 Task: Create a due date automation trigger when advanced on, on the monday of the week before a card is due add dates without an incomplete due date at 11:00 AM.
Action: Mouse moved to (1113, 88)
Screenshot: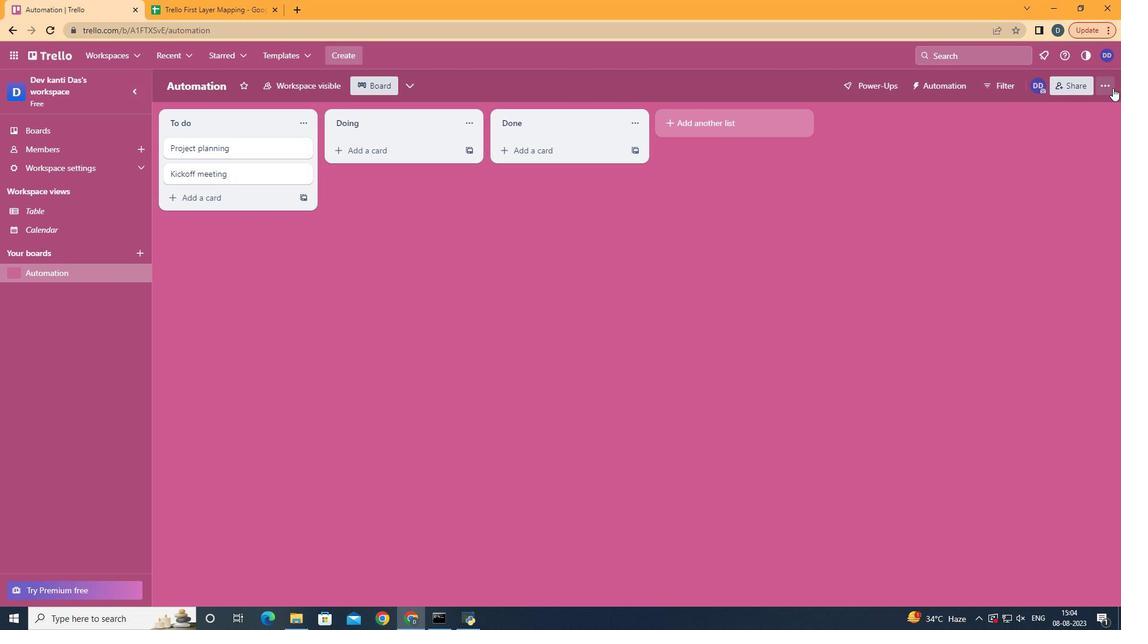 
Action: Mouse pressed left at (1113, 88)
Screenshot: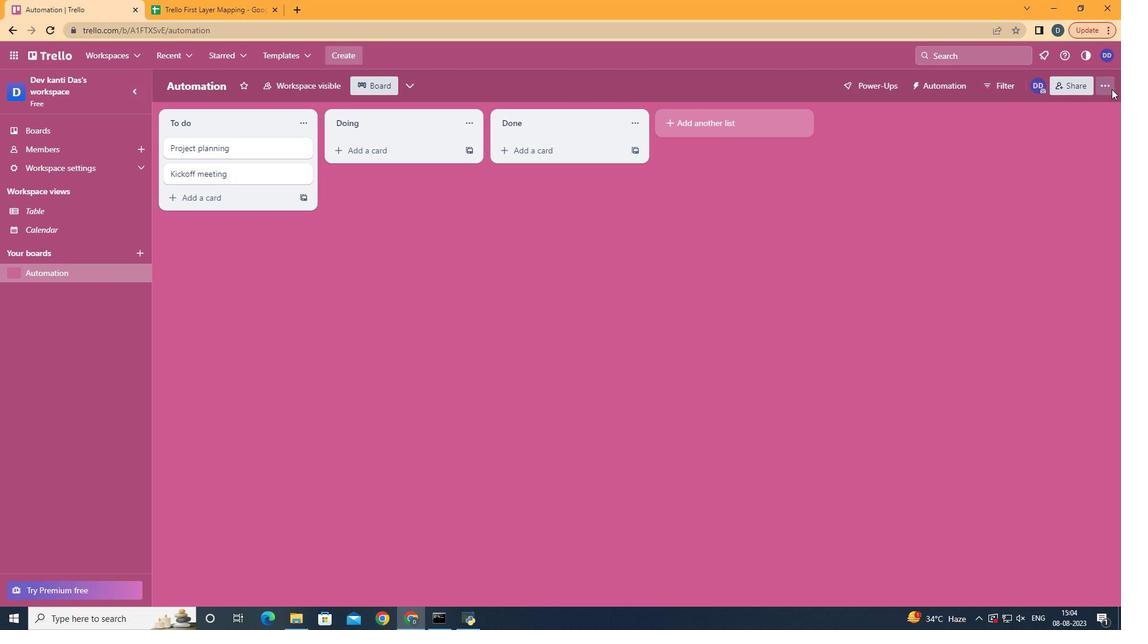 
Action: Mouse moved to (1019, 237)
Screenshot: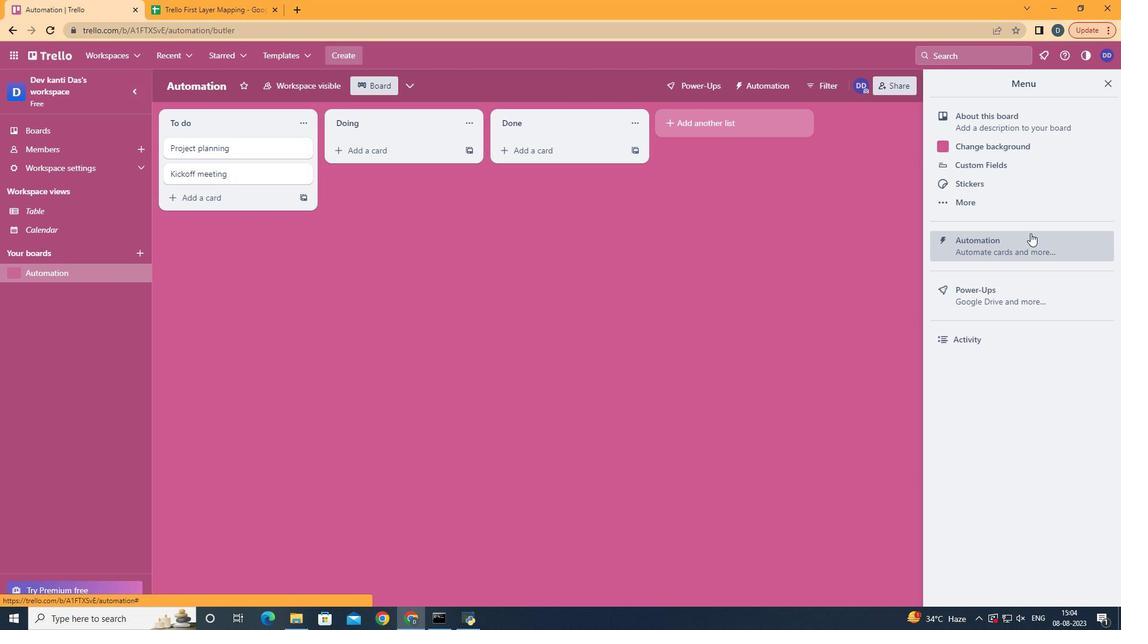 
Action: Mouse pressed left at (1019, 237)
Screenshot: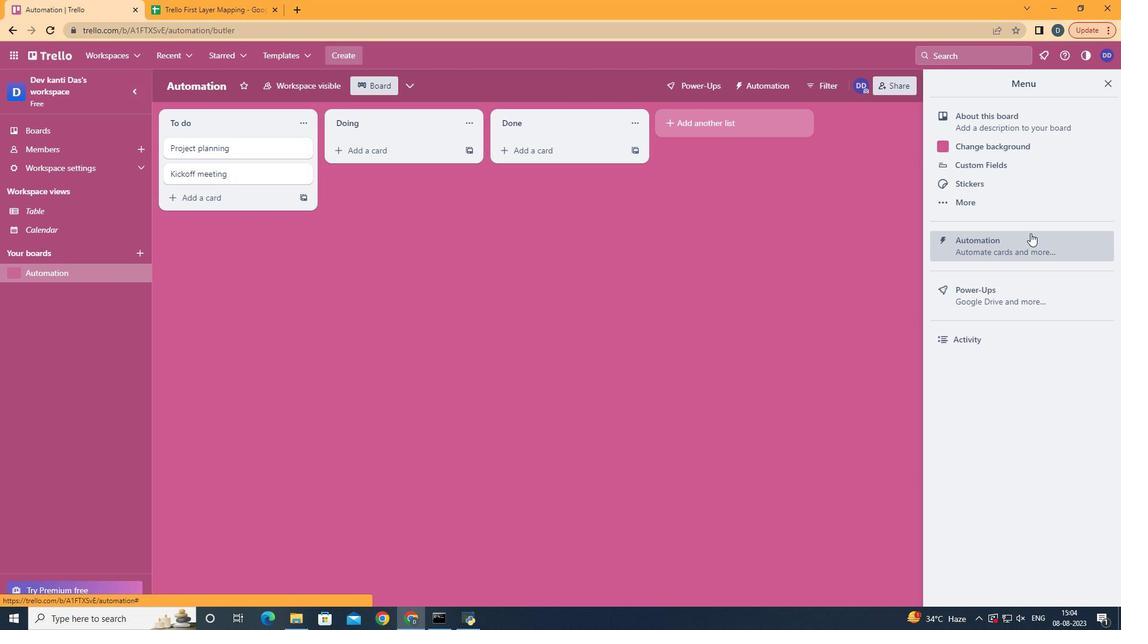 
Action: Mouse moved to (213, 230)
Screenshot: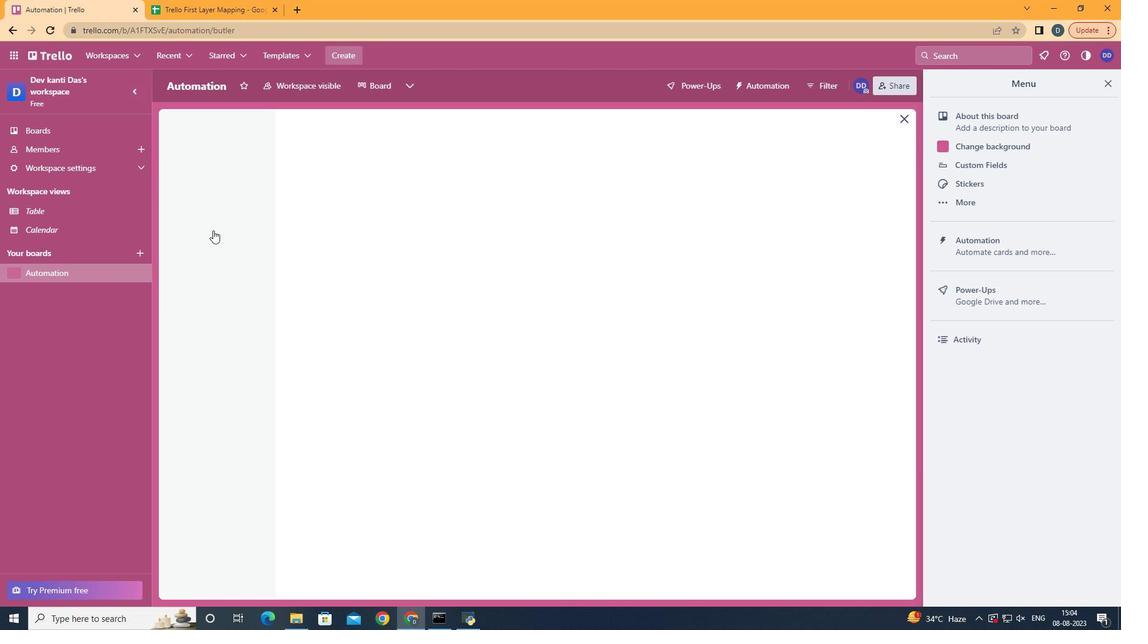 
Action: Mouse pressed left at (213, 230)
Screenshot: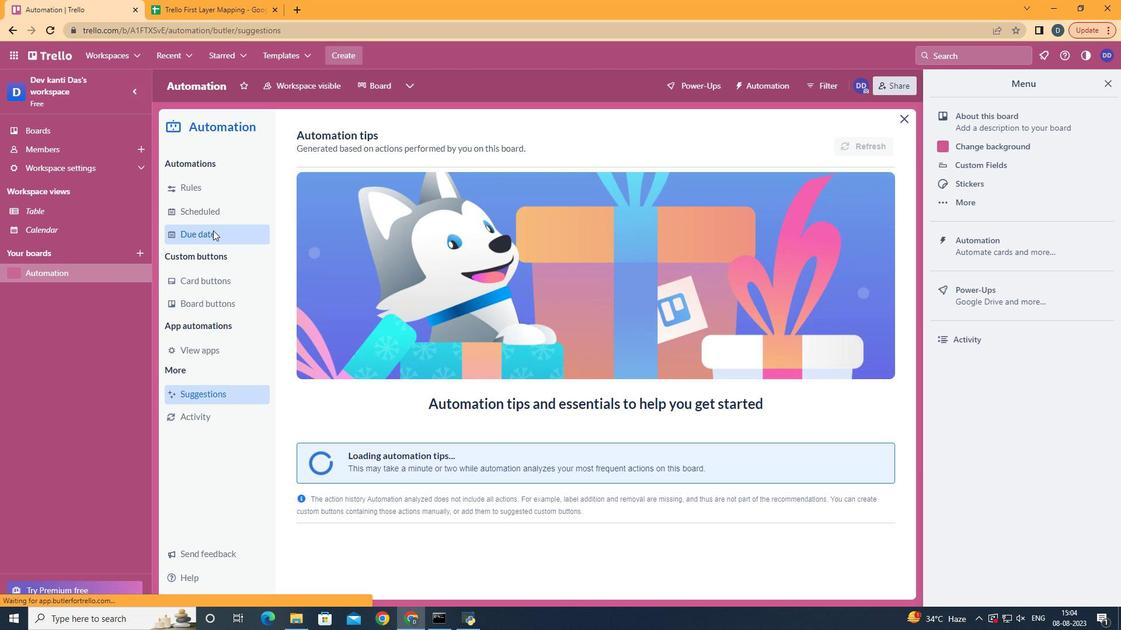 
Action: Mouse moved to (809, 139)
Screenshot: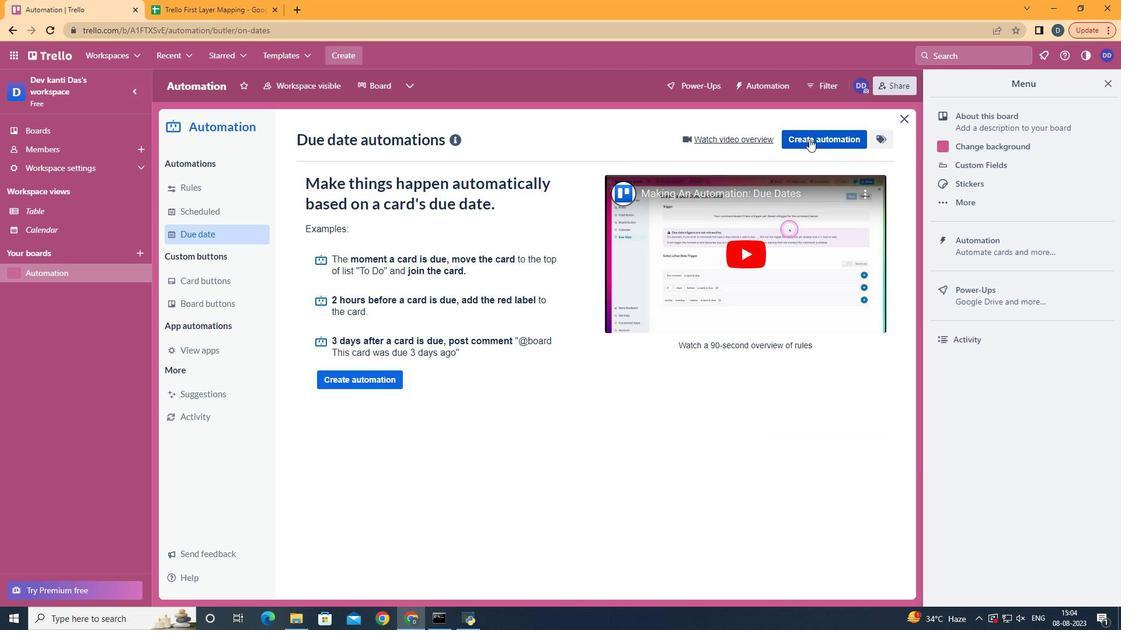 
Action: Mouse pressed left at (809, 139)
Screenshot: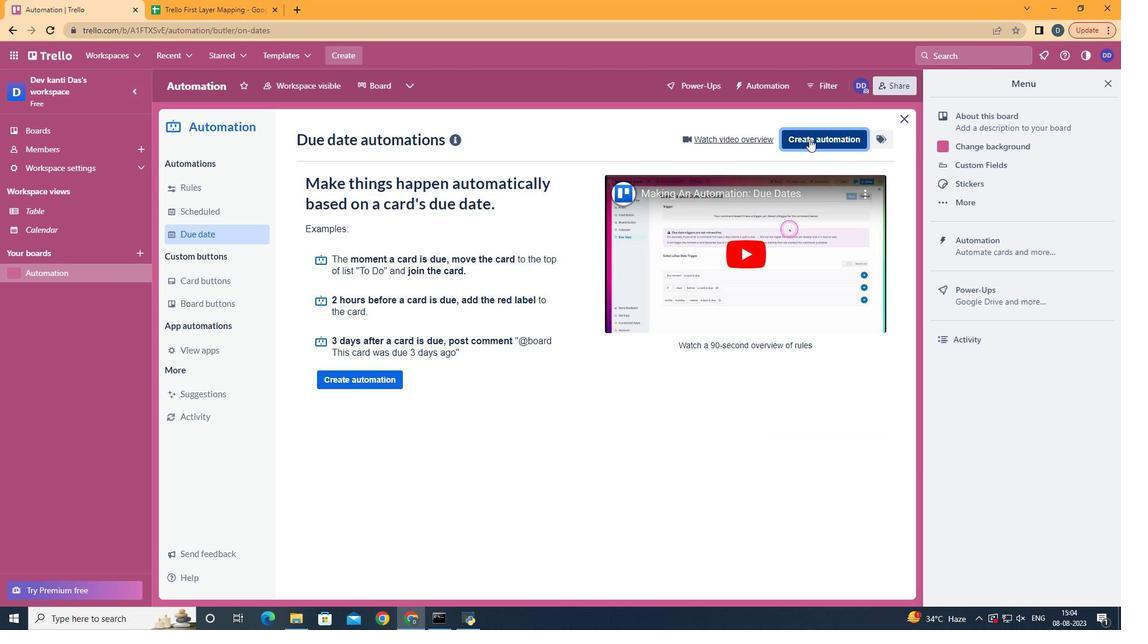 
Action: Mouse moved to (646, 248)
Screenshot: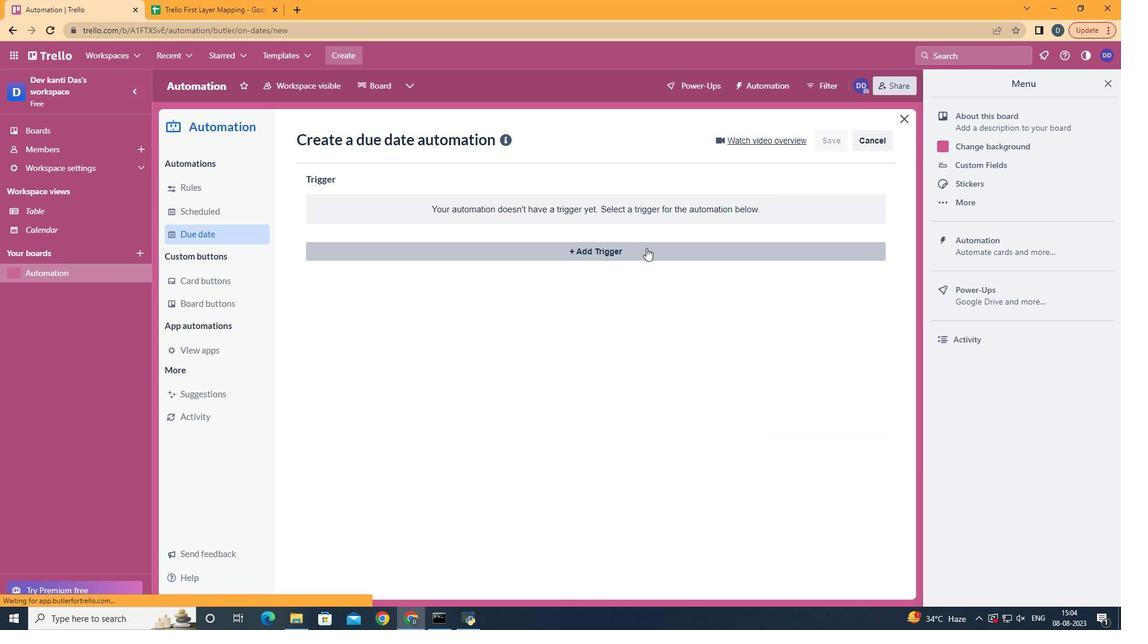 
Action: Mouse pressed left at (646, 248)
Screenshot: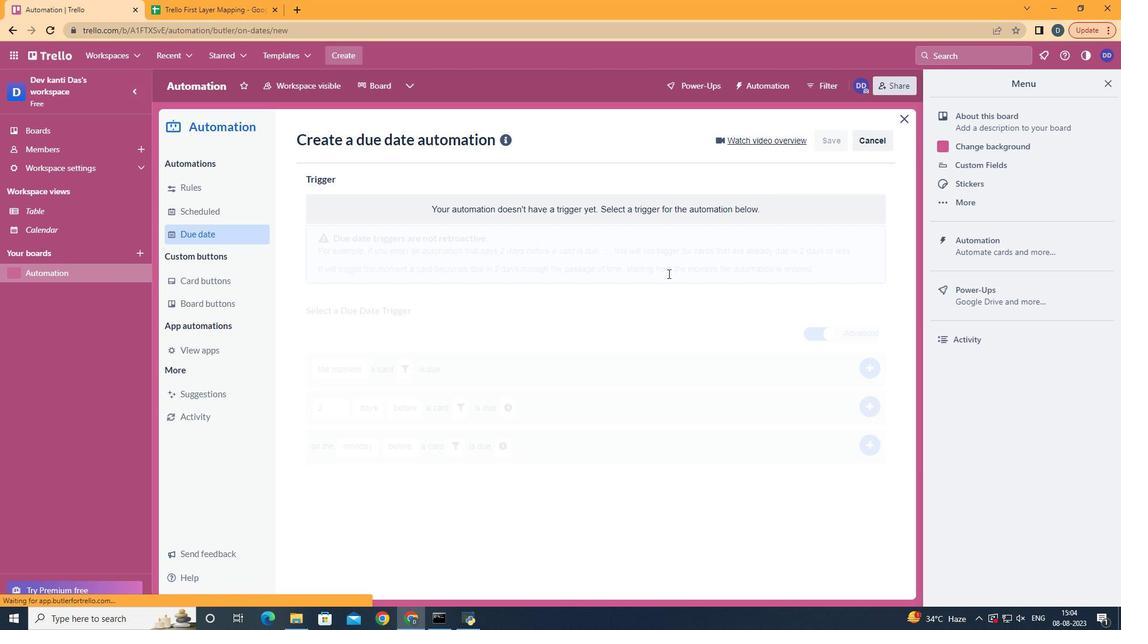 
Action: Mouse moved to (411, 558)
Screenshot: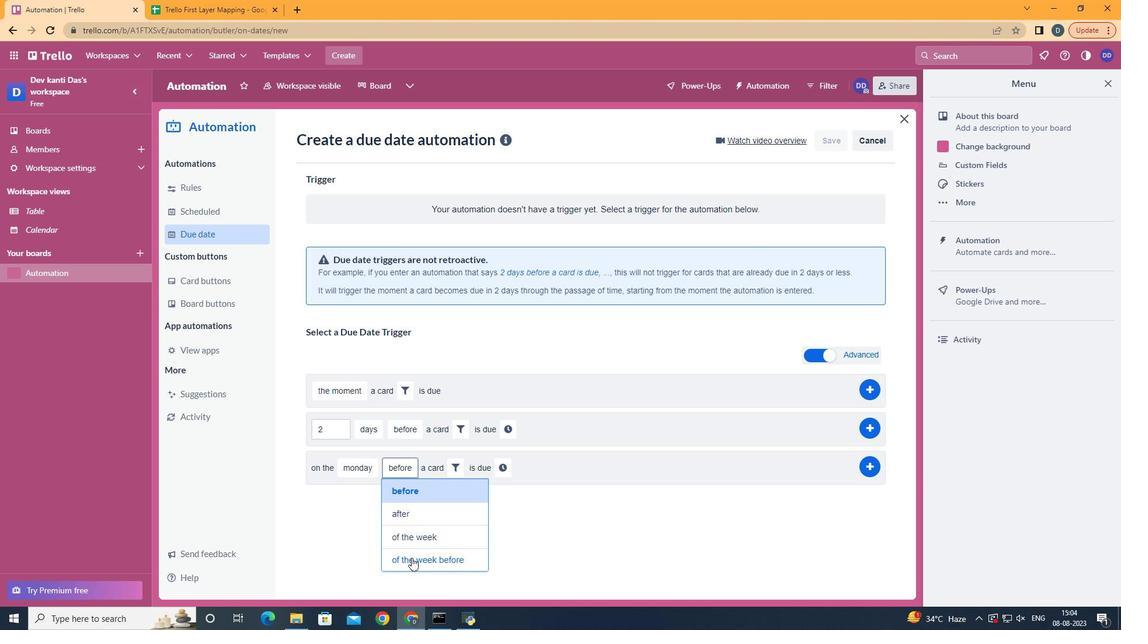 
Action: Mouse pressed left at (411, 558)
Screenshot: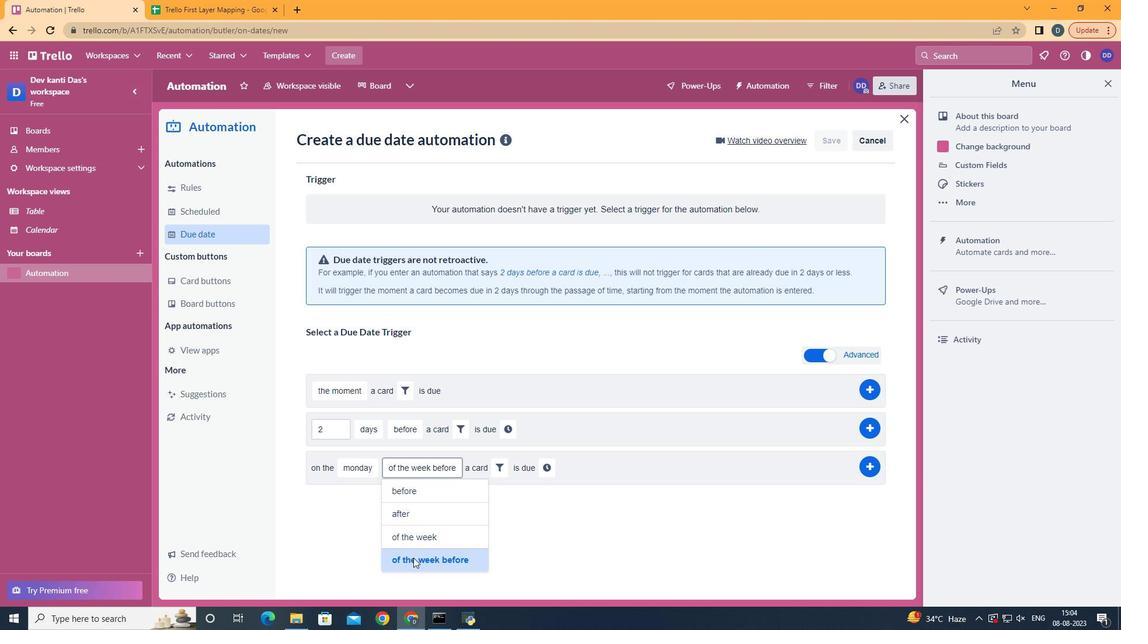 
Action: Mouse moved to (504, 464)
Screenshot: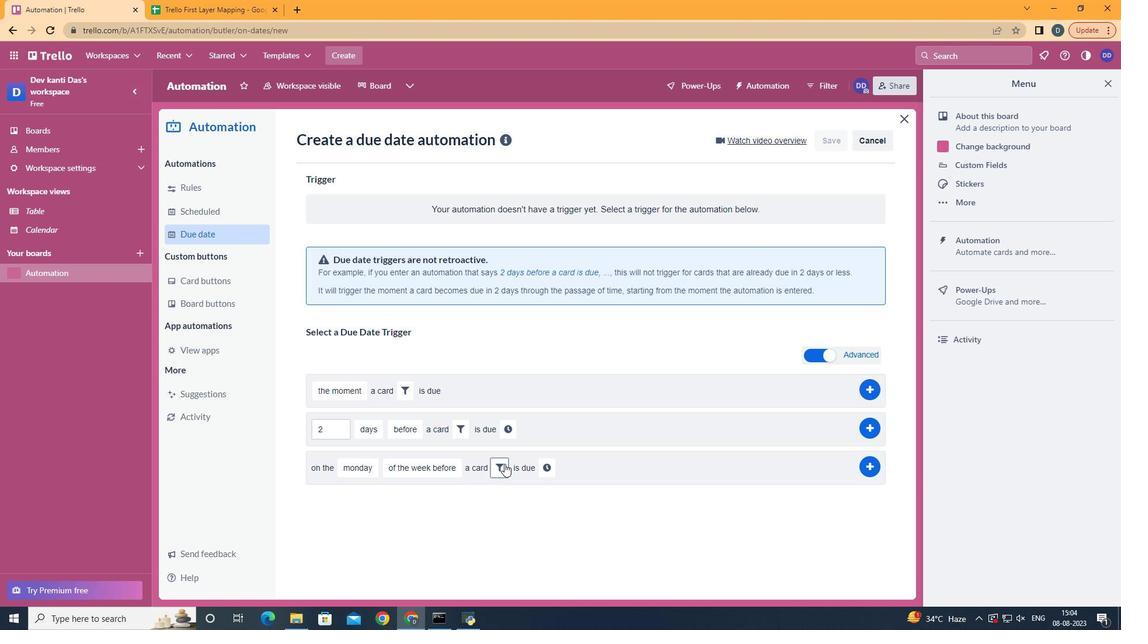 
Action: Mouse pressed left at (504, 464)
Screenshot: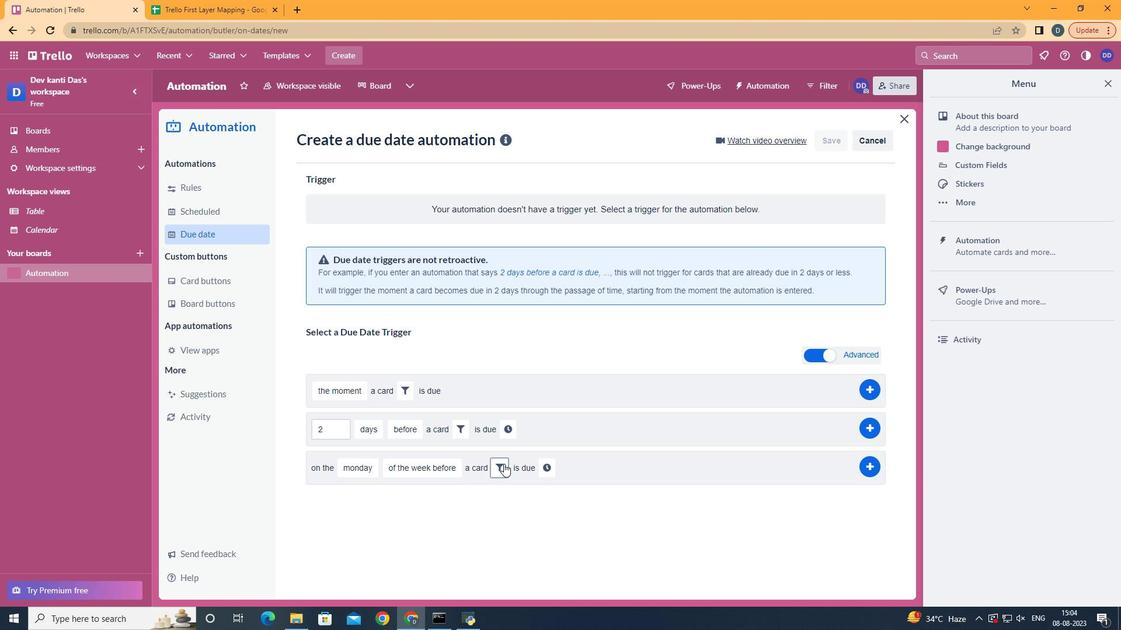 
Action: Mouse moved to (550, 503)
Screenshot: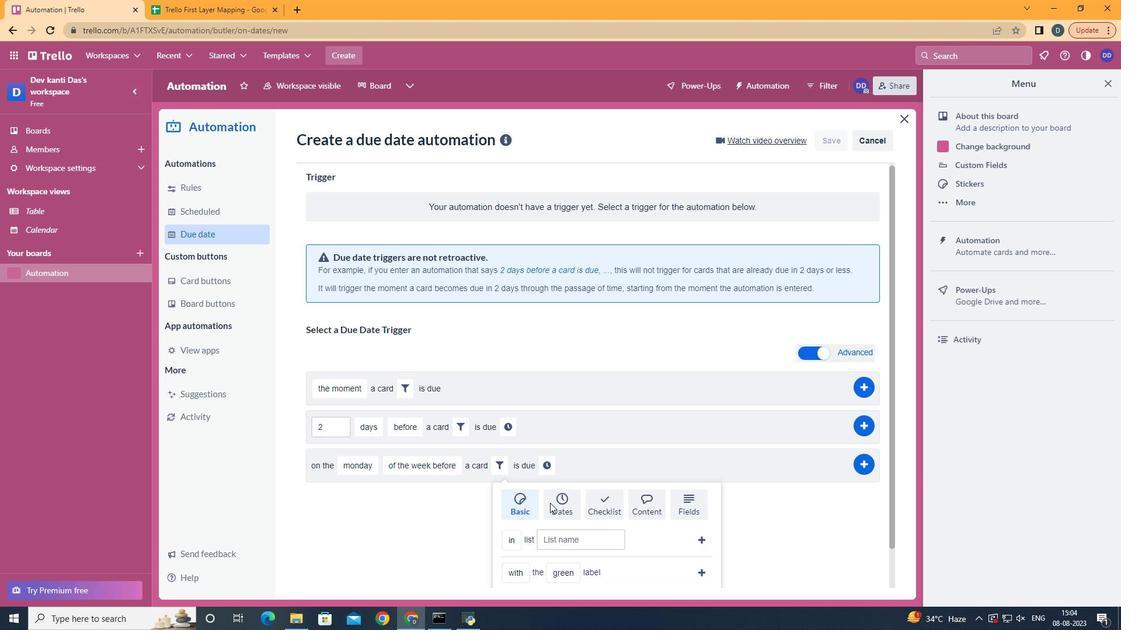 
Action: Mouse scrolled (550, 502) with delta (0, 0)
Screenshot: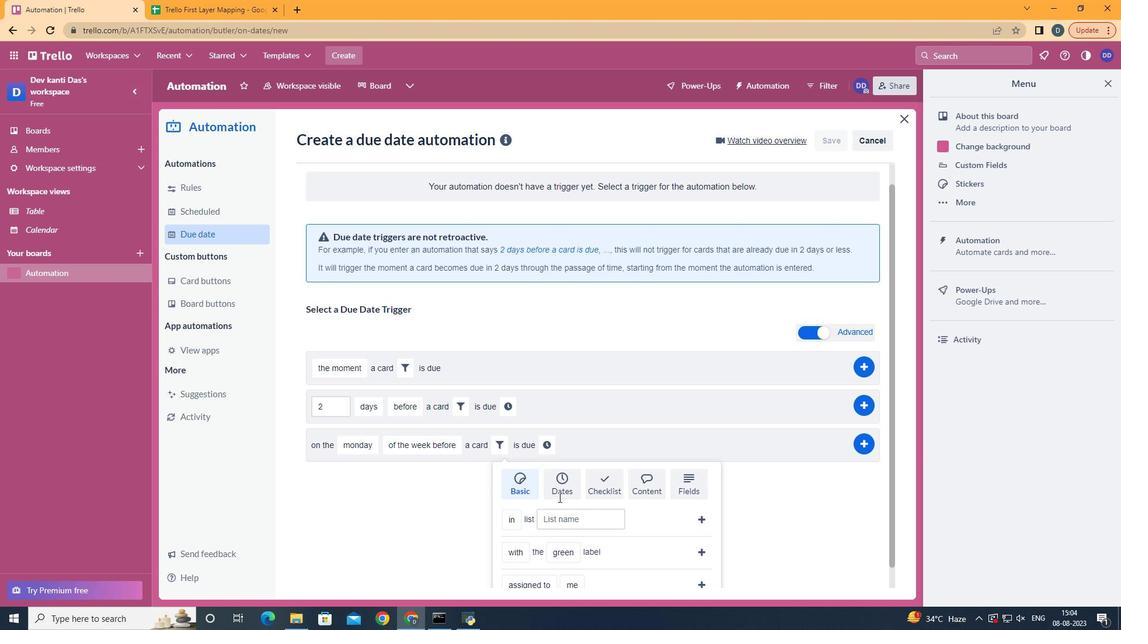 
Action: Mouse scrolled (550, 502) with delta (0, 0)
Screenshot: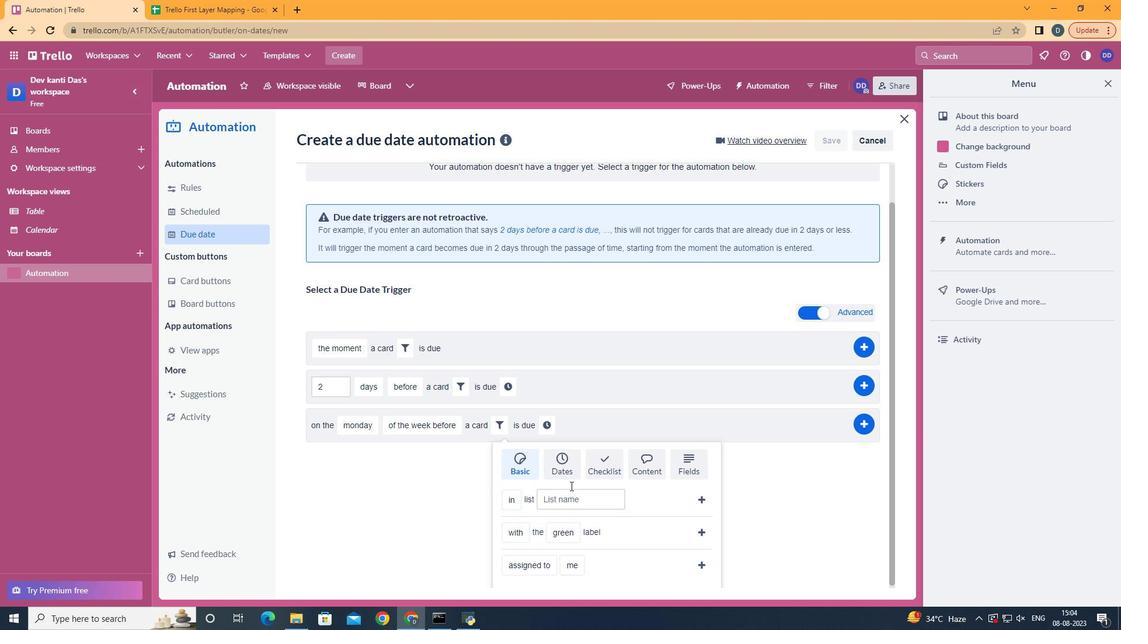 
Action: Mouse scrolled (550, 502) with delta (0, 0)
Screenshot: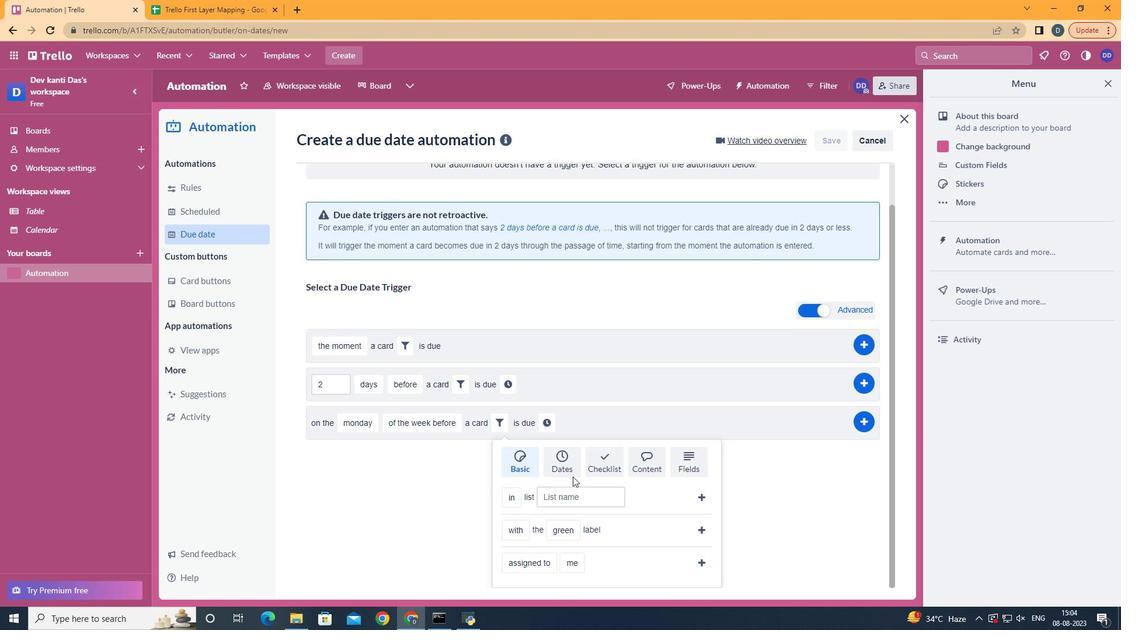 
Action: Mouse moved to (573, 450)
Screenshot: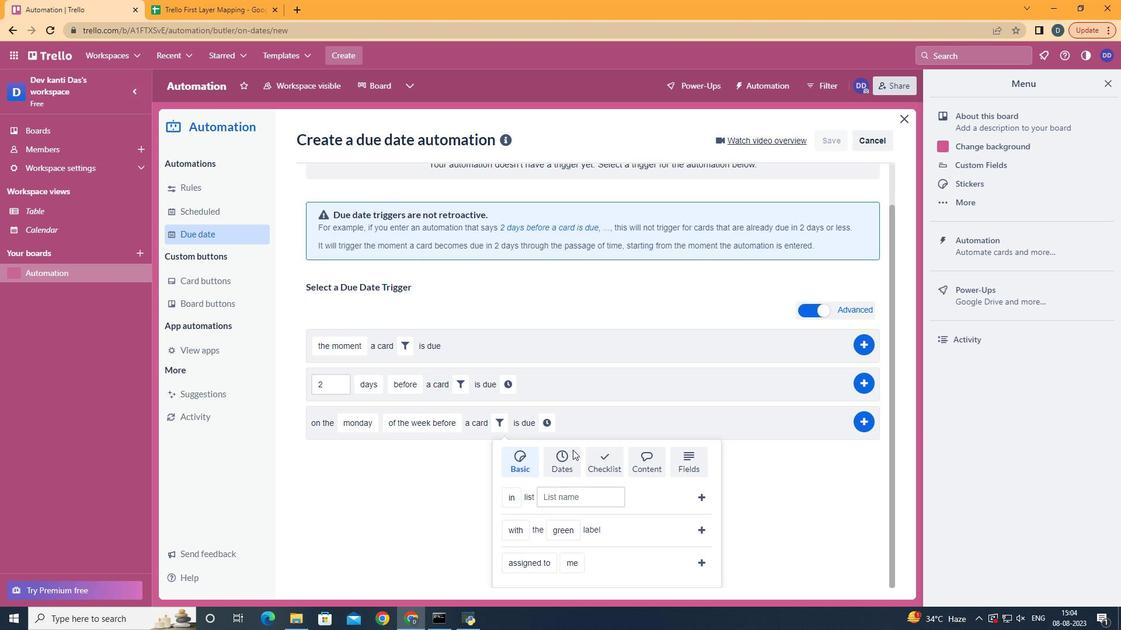 
Action: Mouse pressed left at (573, 450)
Screenshot: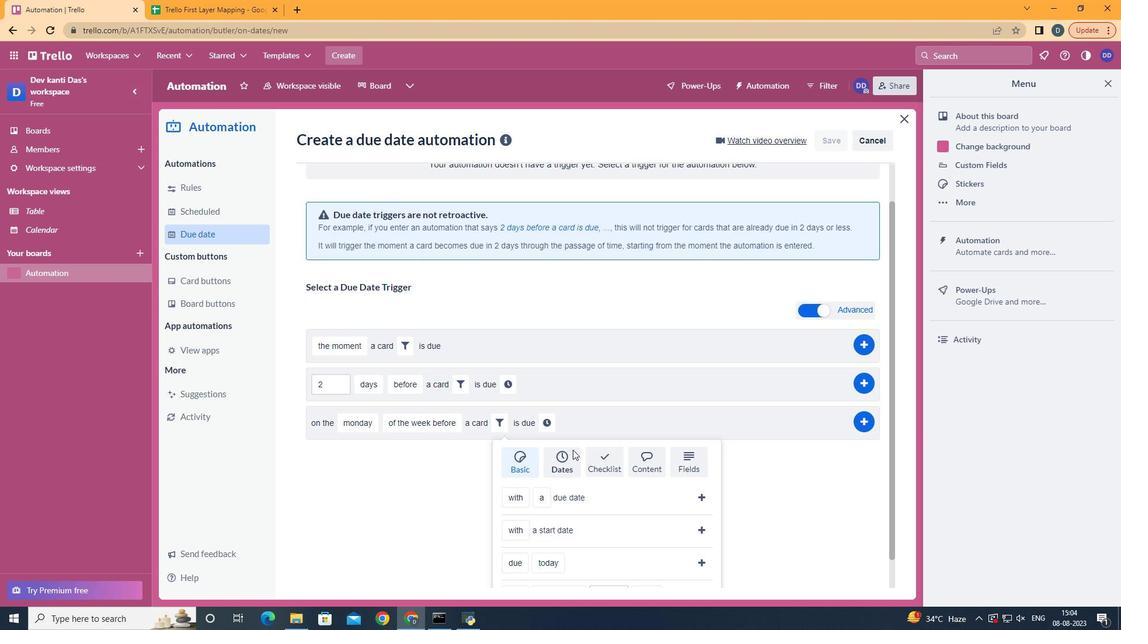 
Action: Mouse moved to (522, 539)
Screenshot: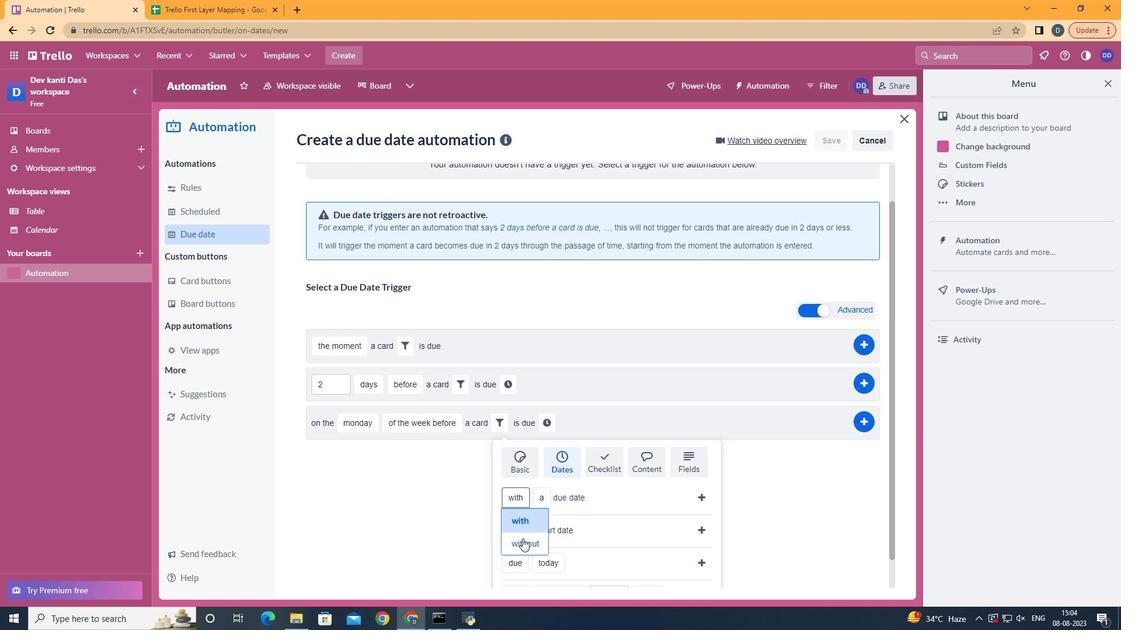 
Action: Mouse pressed left at (522, 539)
Screenshot: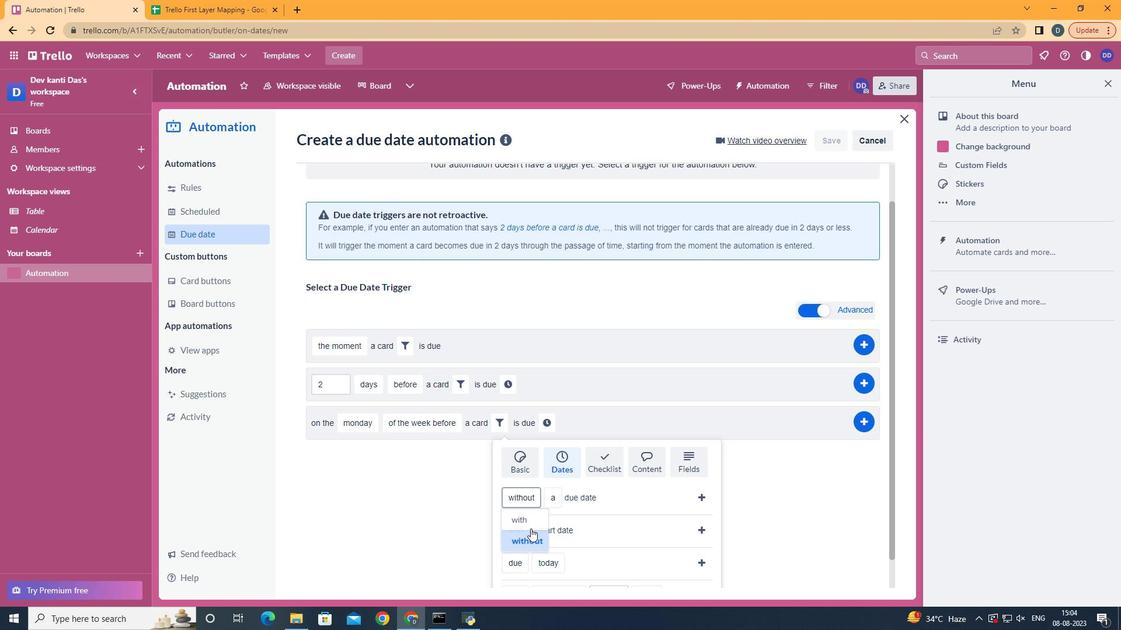 
Action: Mouse moved to (583, 454)
Screenshot: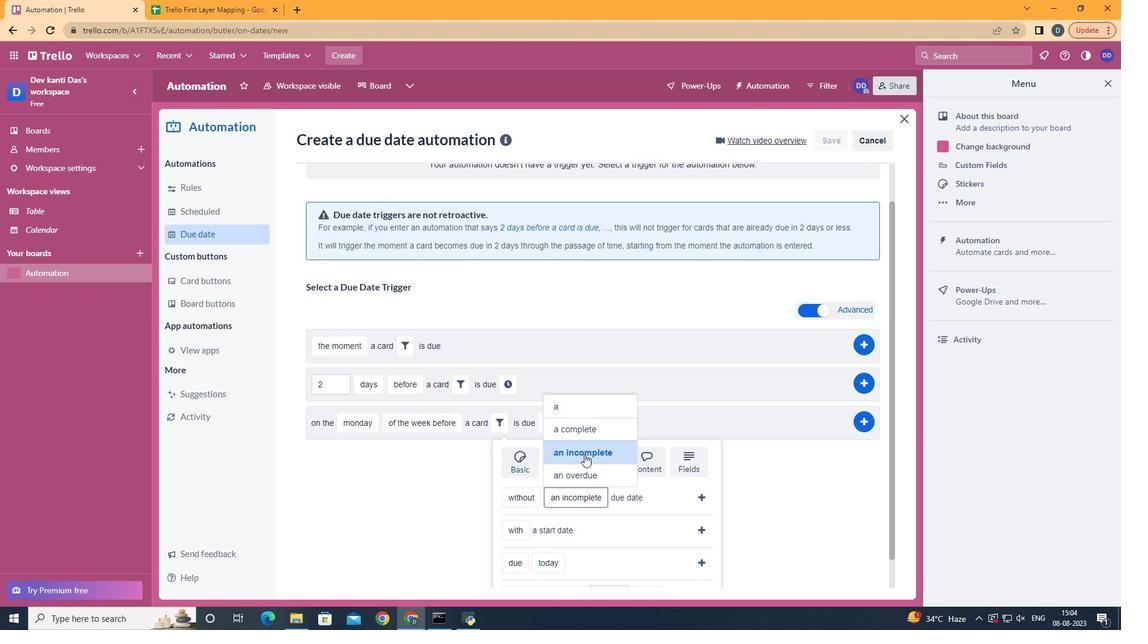 
Action: Mouse pressed left at (583, 454)
Screenshot: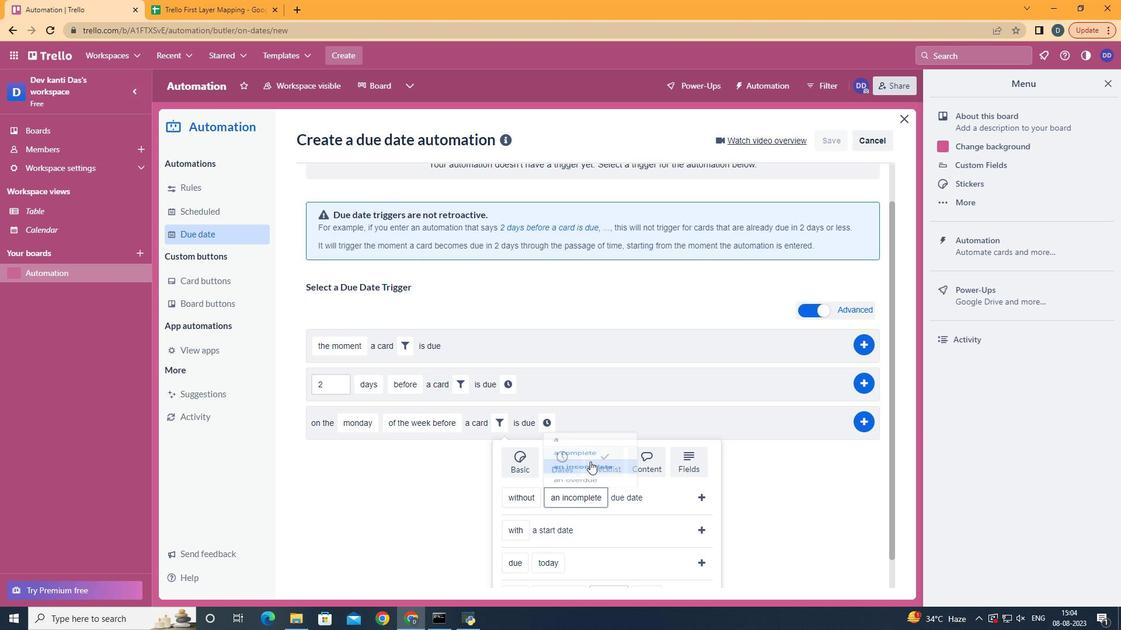 
Action: Mouse moved to (697, 495)
Screenshot: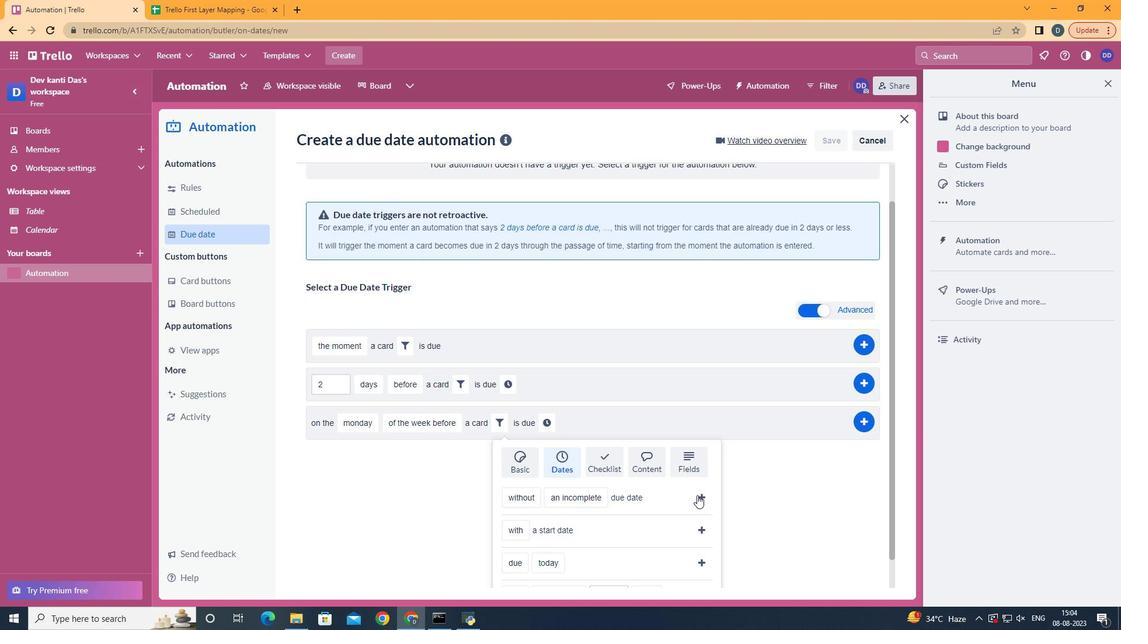 
Action: Mouse pressed left at (697, 495)
Screenshot: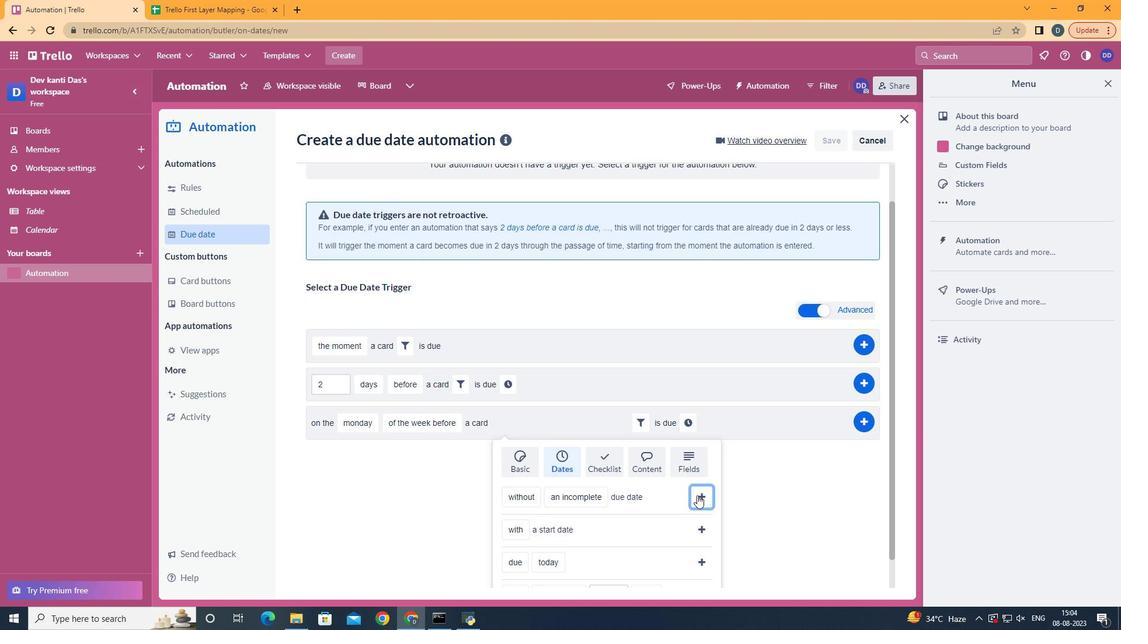
Action: Mouse moved to (684, 469)
Screenshot: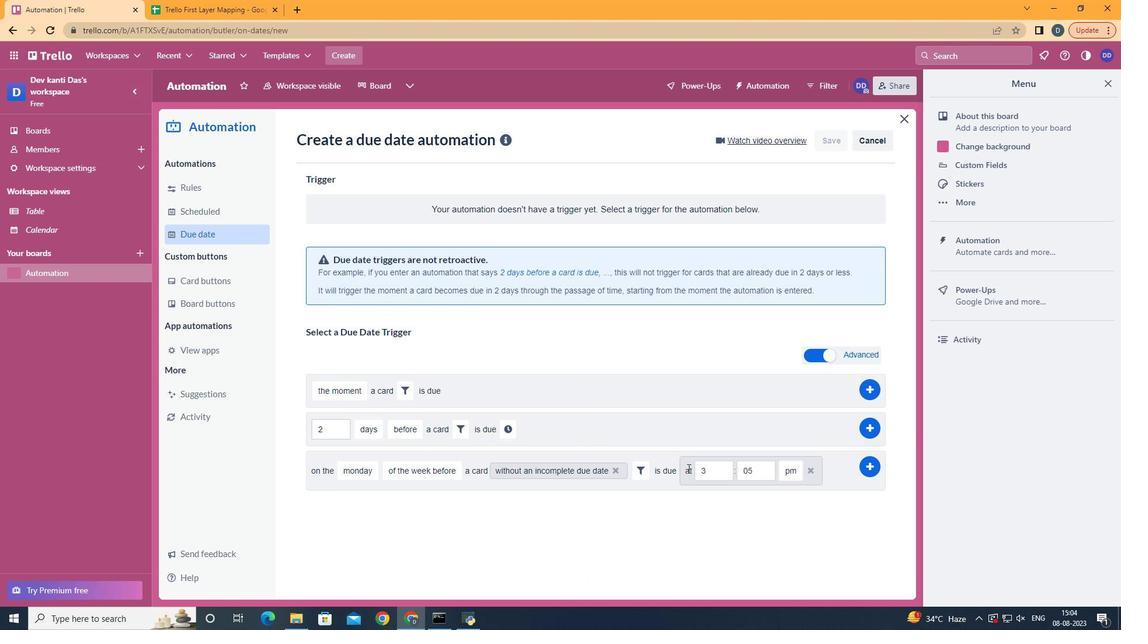 
Action: Mouse pressed left at (684, 469)
Screenshot: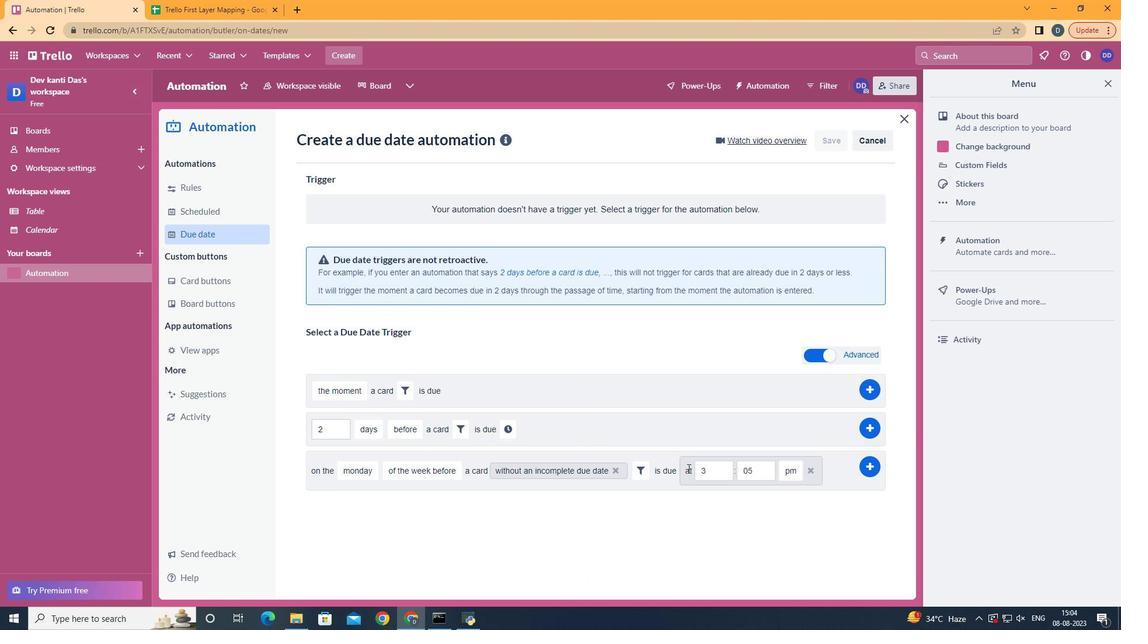 
Action: Mouse moved to (715, 470)
Screenshot: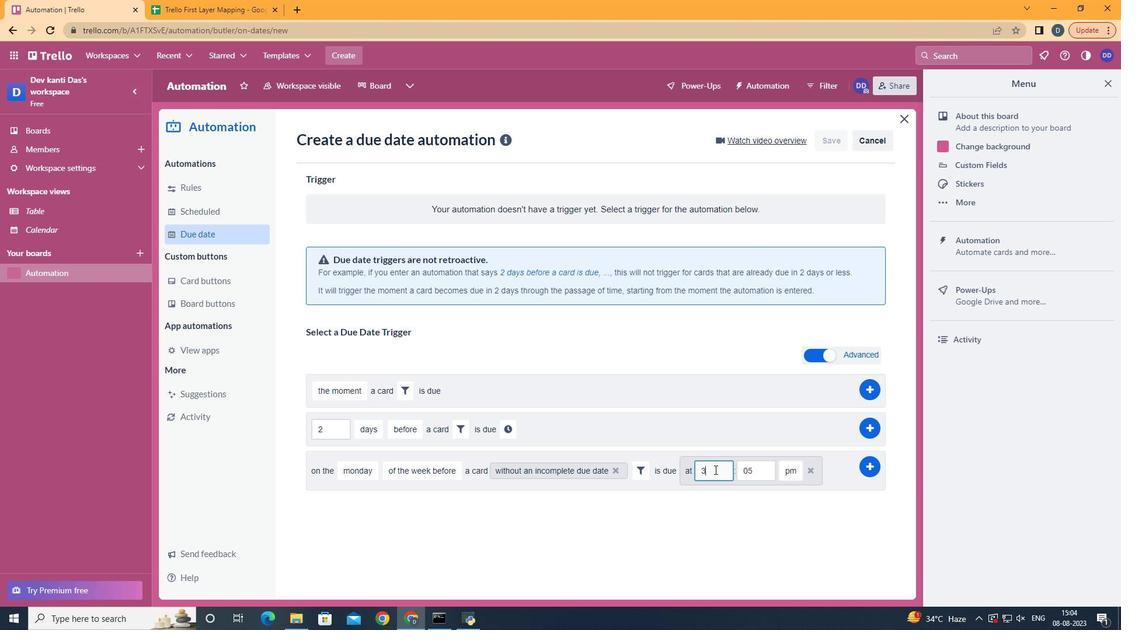 
Action: Mouse pressed left at (715, 470)
Screenshot: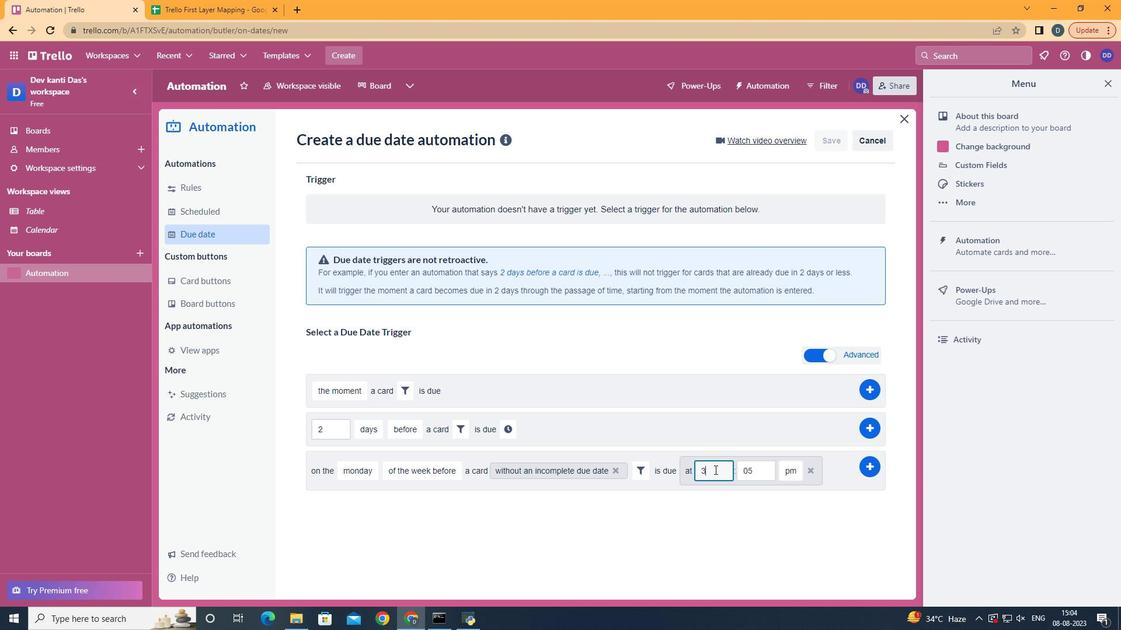 
Action: Mouse moved to (715, 468)
Screenshot: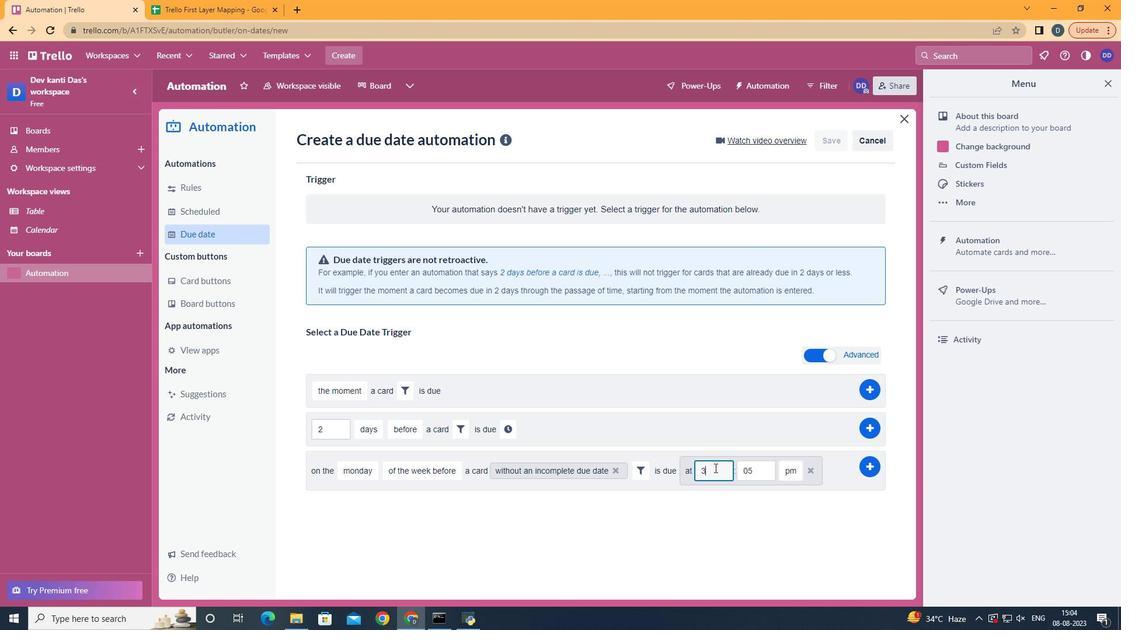 
Action: Key pressed <Key.backspace>11
Screenshot: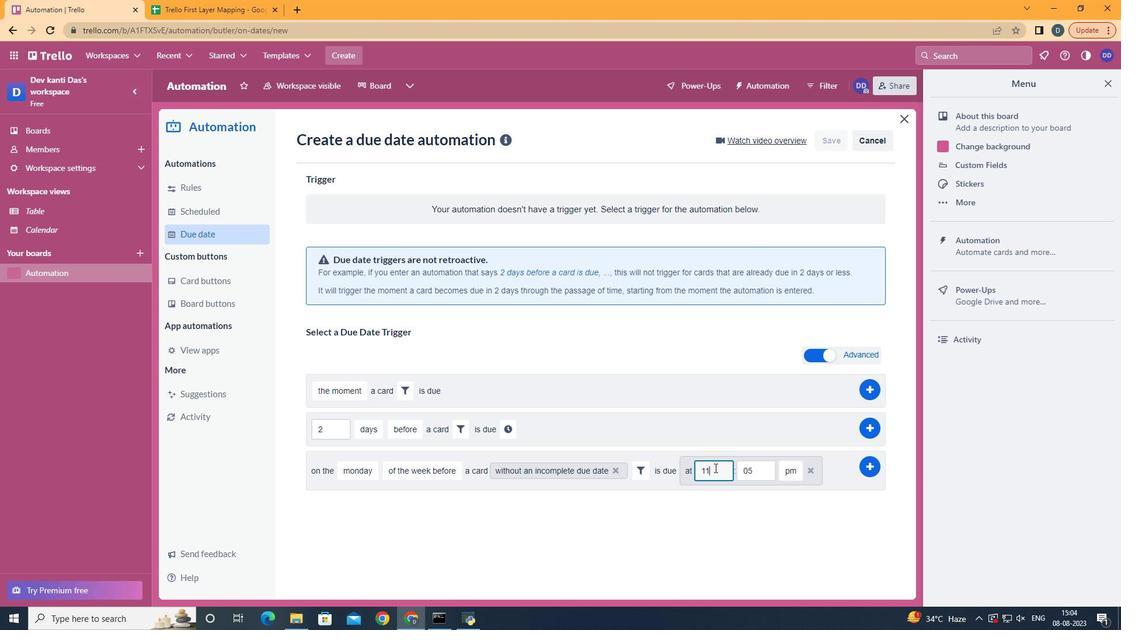 
Action: Mouse moved to (760, 471)
Screenshot: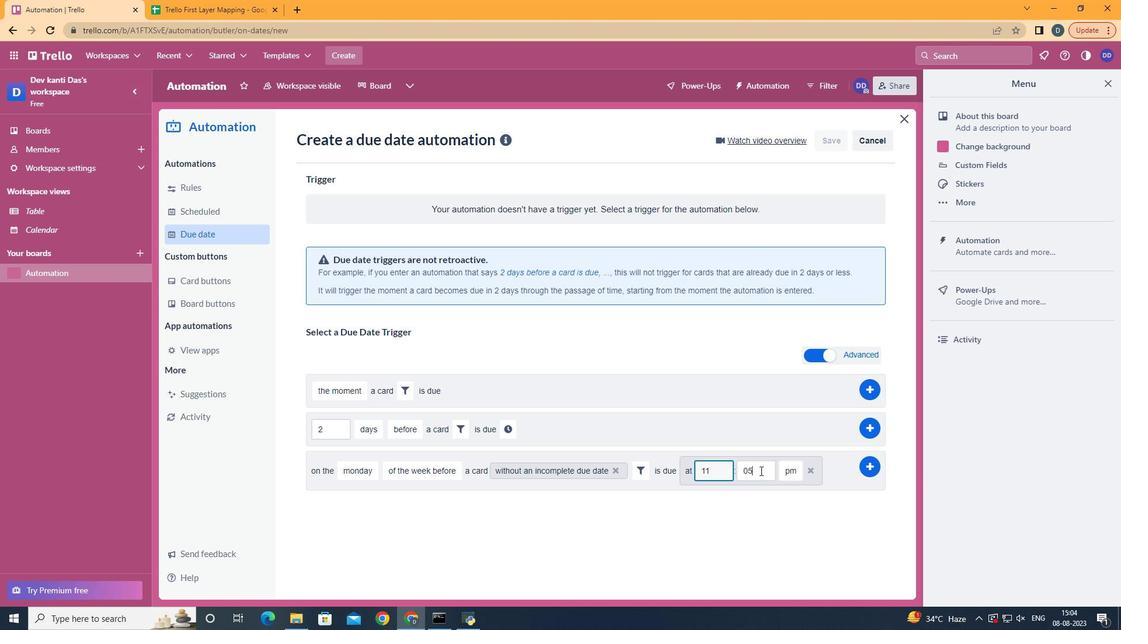
Action: Mouse pressed left at (760, 471)
Screenshot: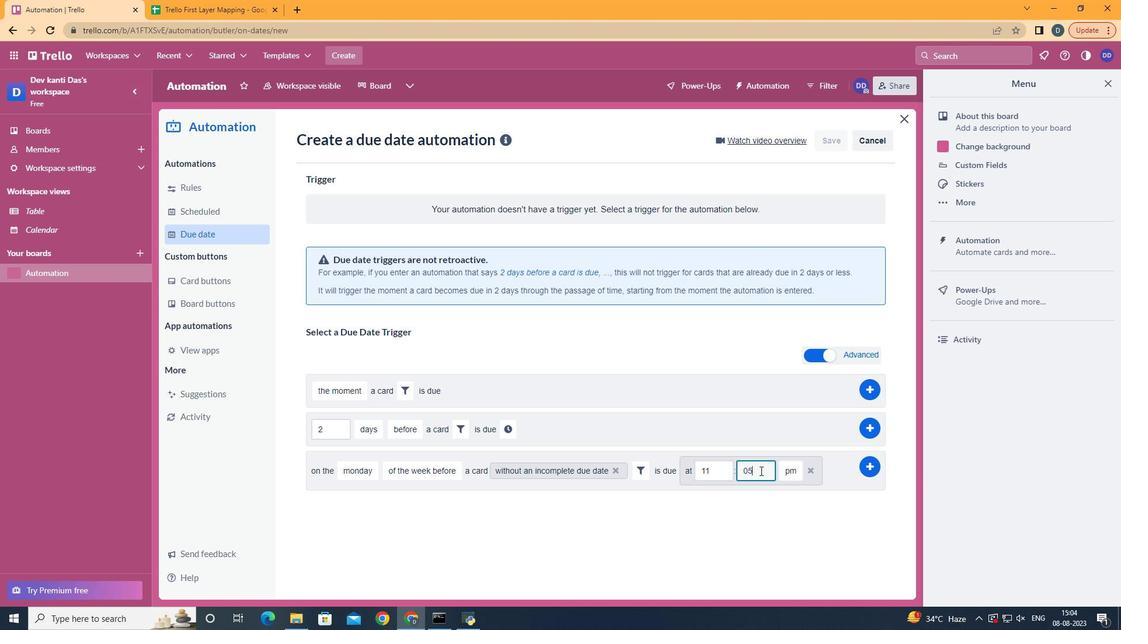 
Action: Key pressed <Key.backspace>
Screenshot: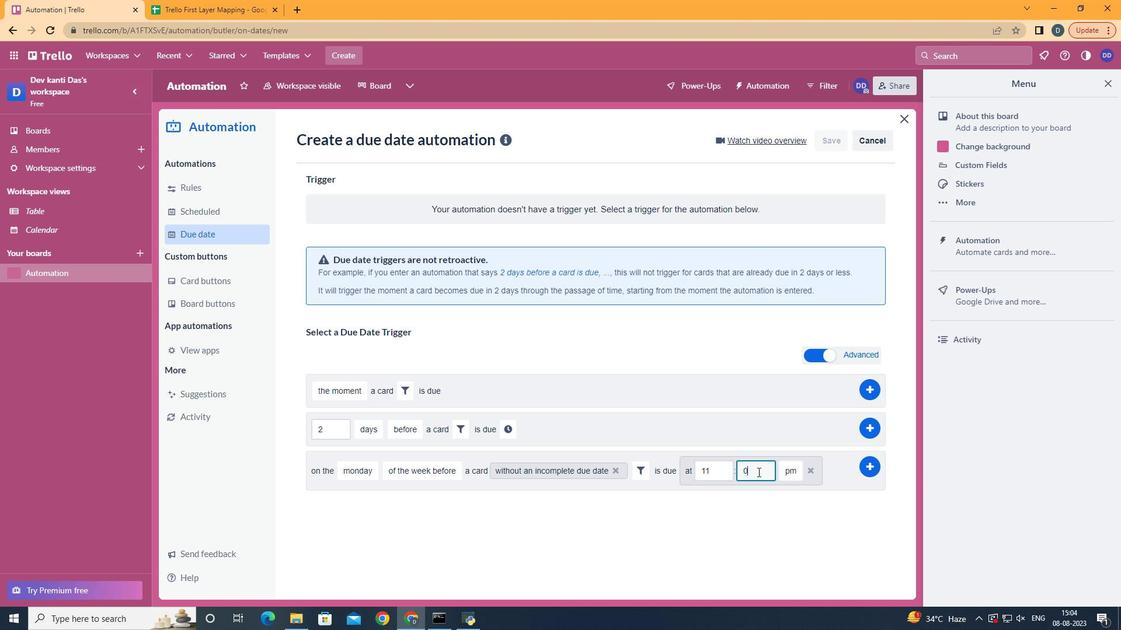 
Action: Mouse moved to (758, 472)
Screenshot: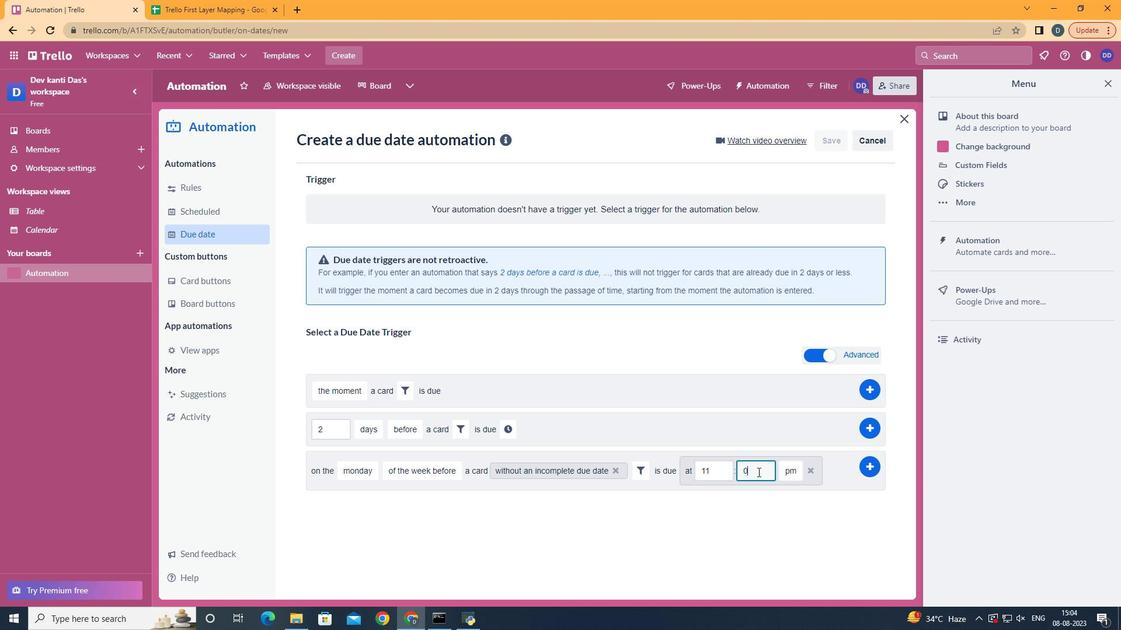 
Action: Key pressed 0
Screenshot: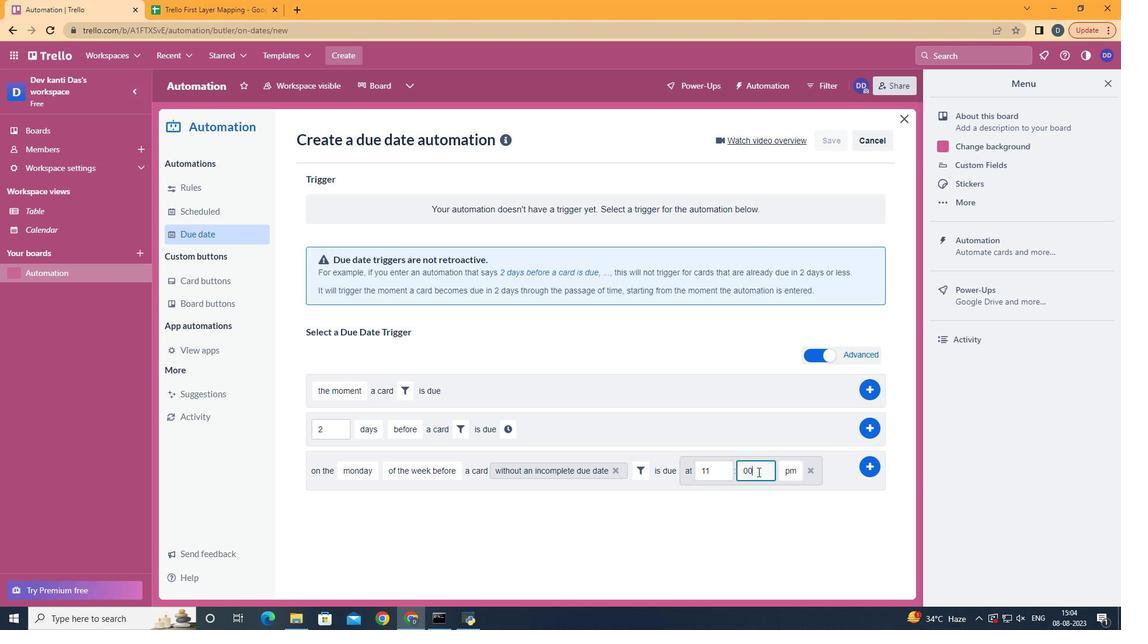 
Action: Mouse moved to (796, 487)
Screenshot: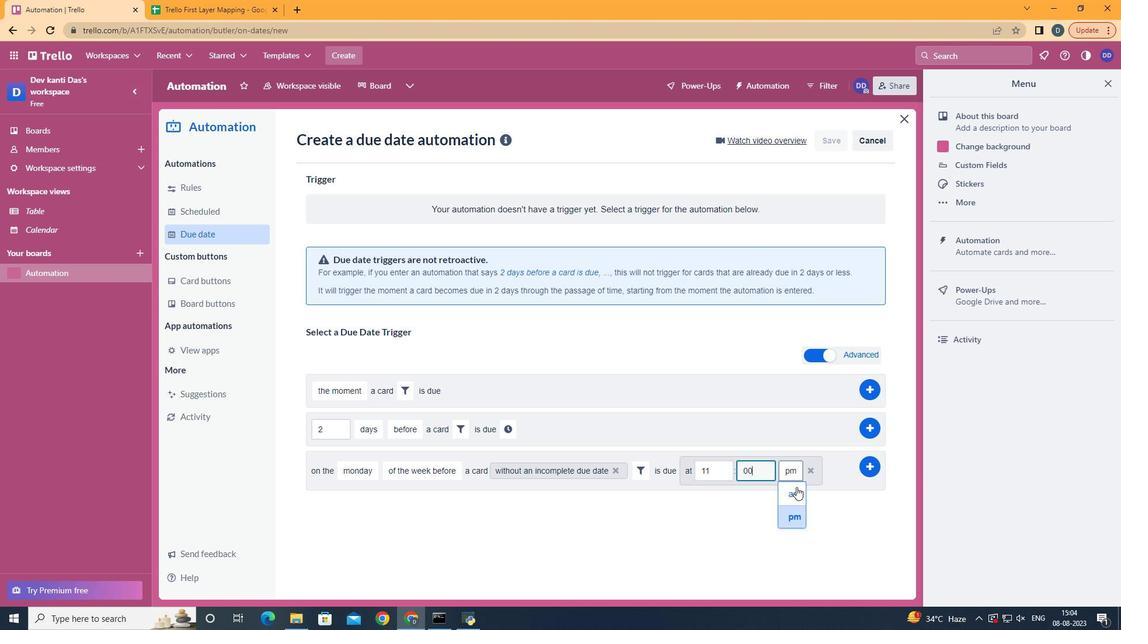 
Action: Mouse pressed left at (796, 487)
Screenshot: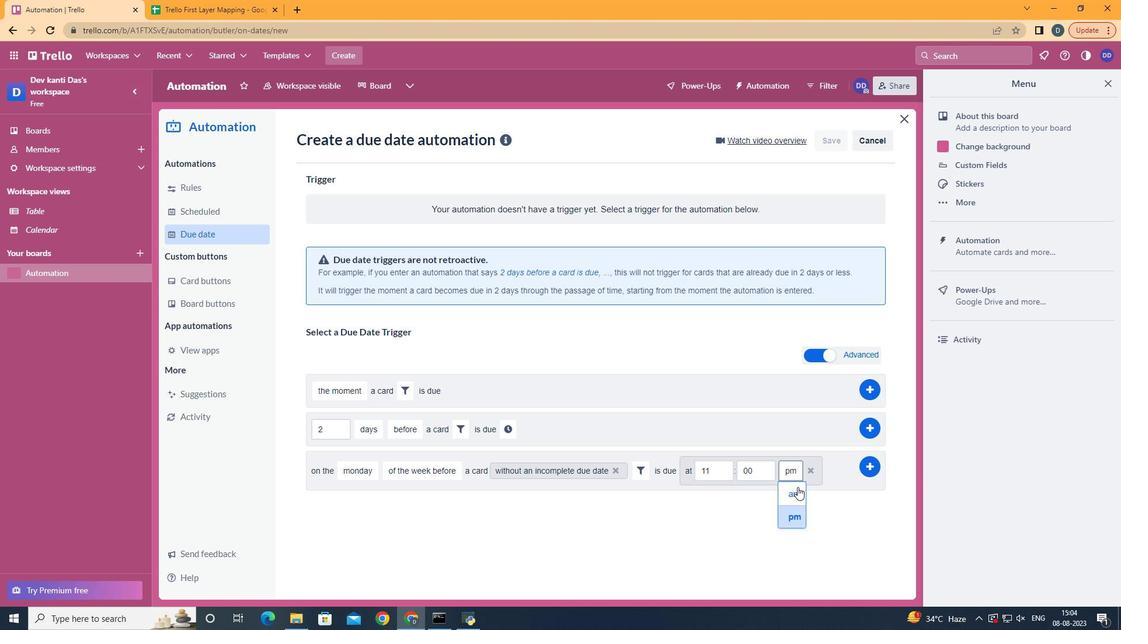 
Action: Mouse moved to (876, 467)
Screenshot: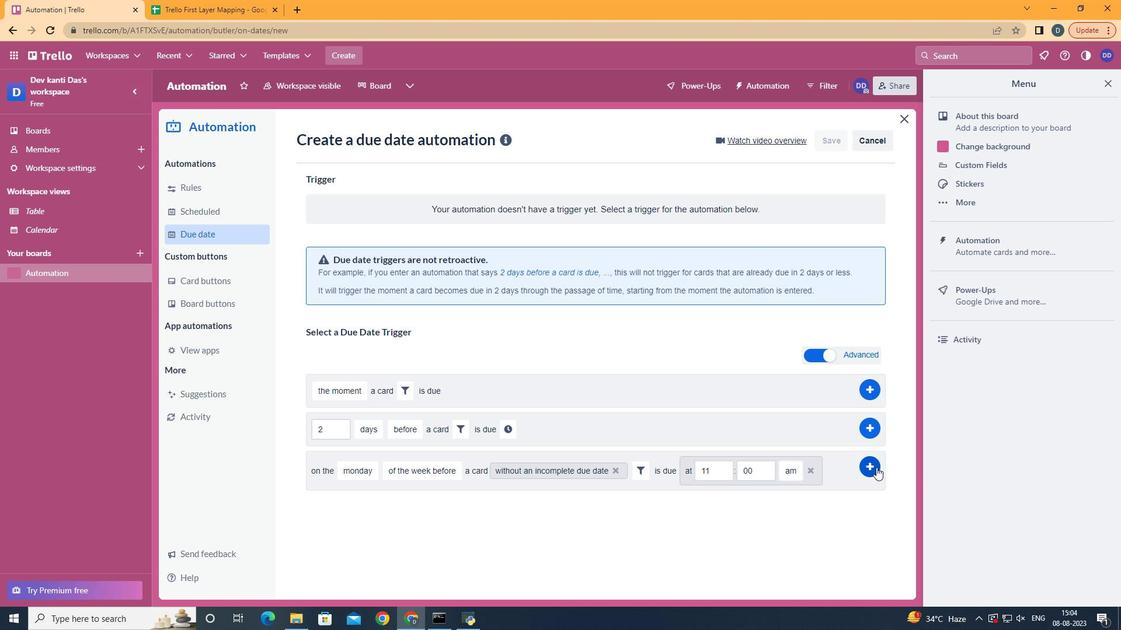 
Action: Mouse pressed left at (876, 467)
Screenshot: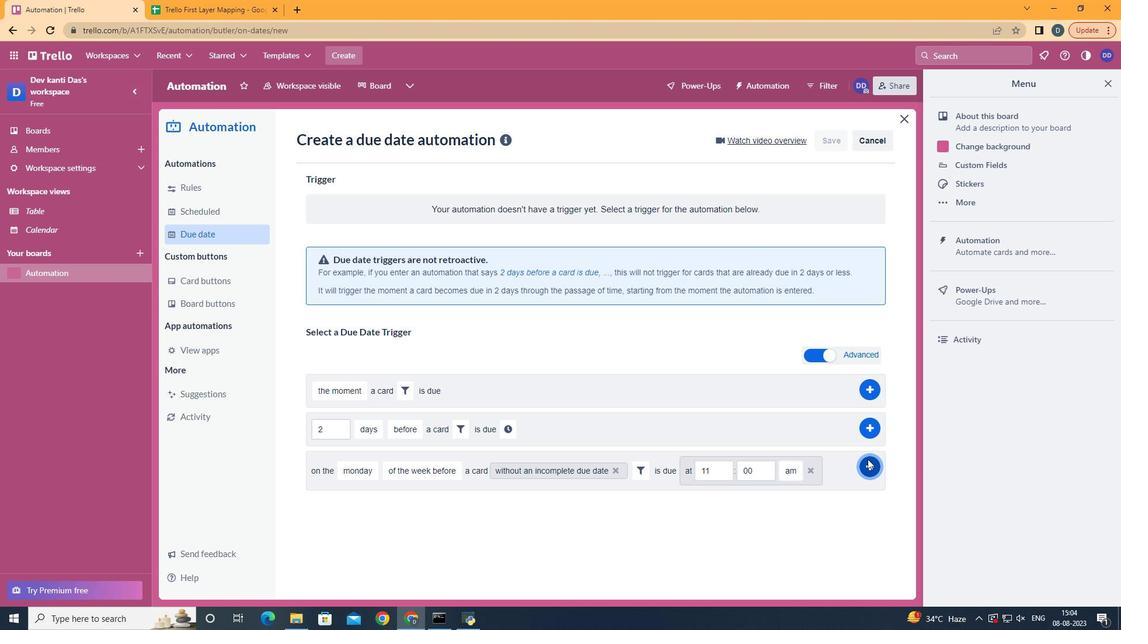 
Action: Mouse moved to (656, 237)
Screenshot: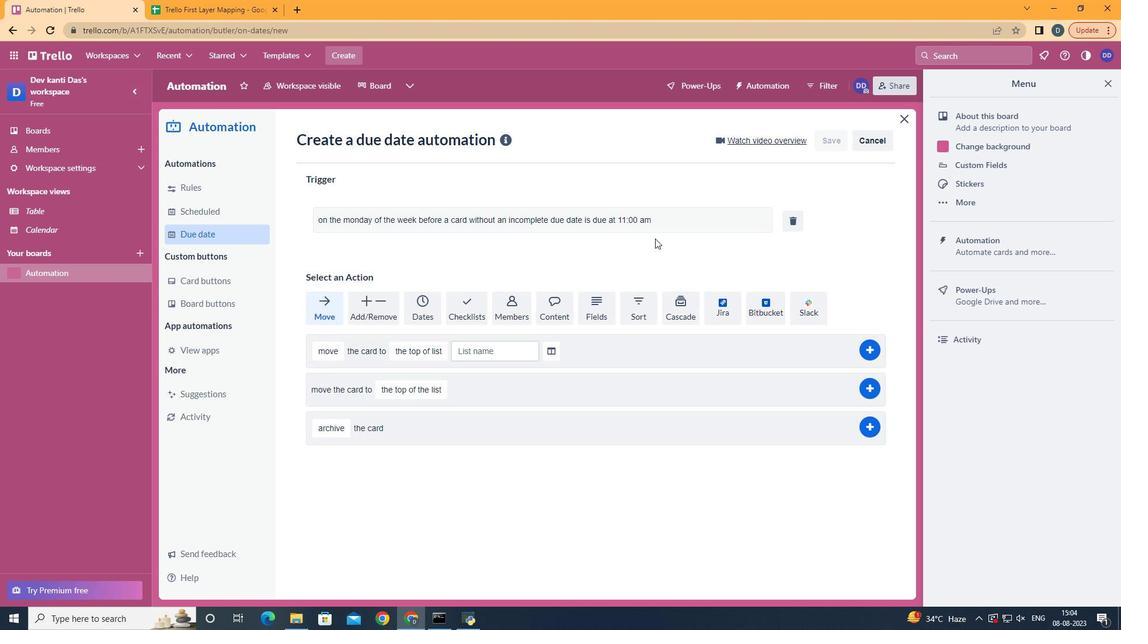 
